 Task: Add the task  Integrate website with a new chatbot for customer support to the section Information Architecture Sprint in the project BlueChip and add a Due Date to the respective task as 2024/04/13
Action: Mouse moved to (634, 425)
Screenshot: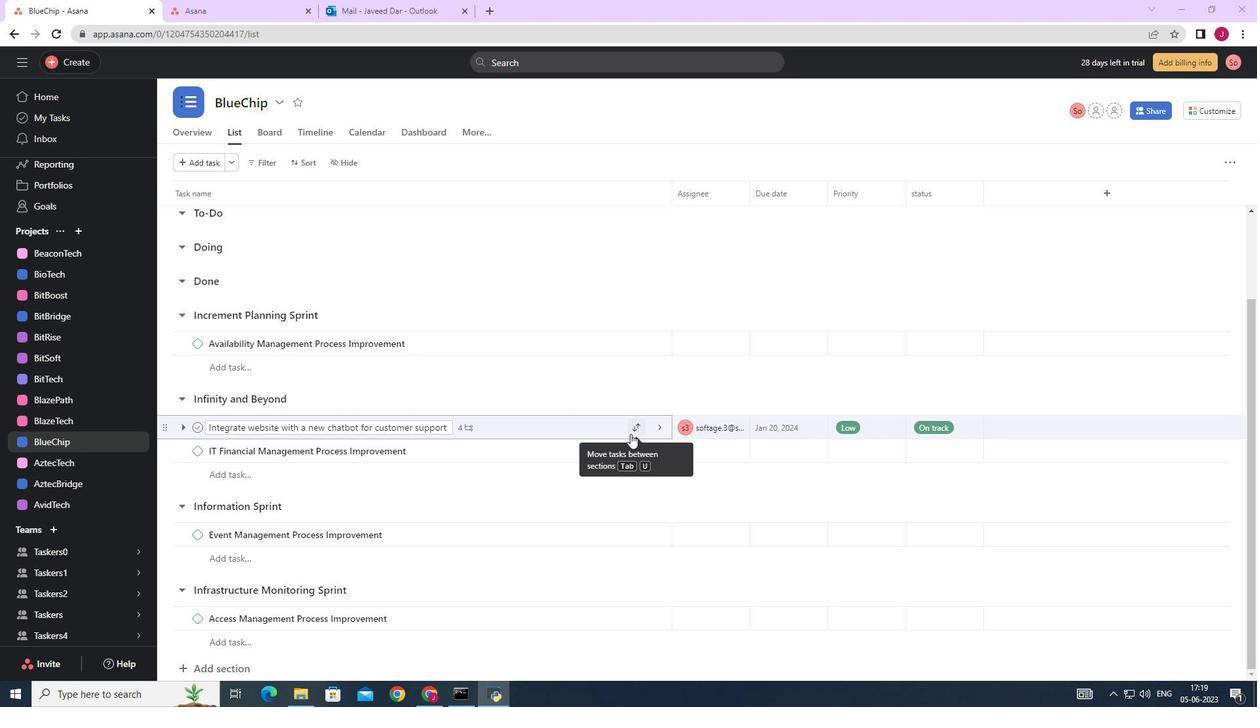
Action: Mouse pressed left at (634, 425)
Screenshot: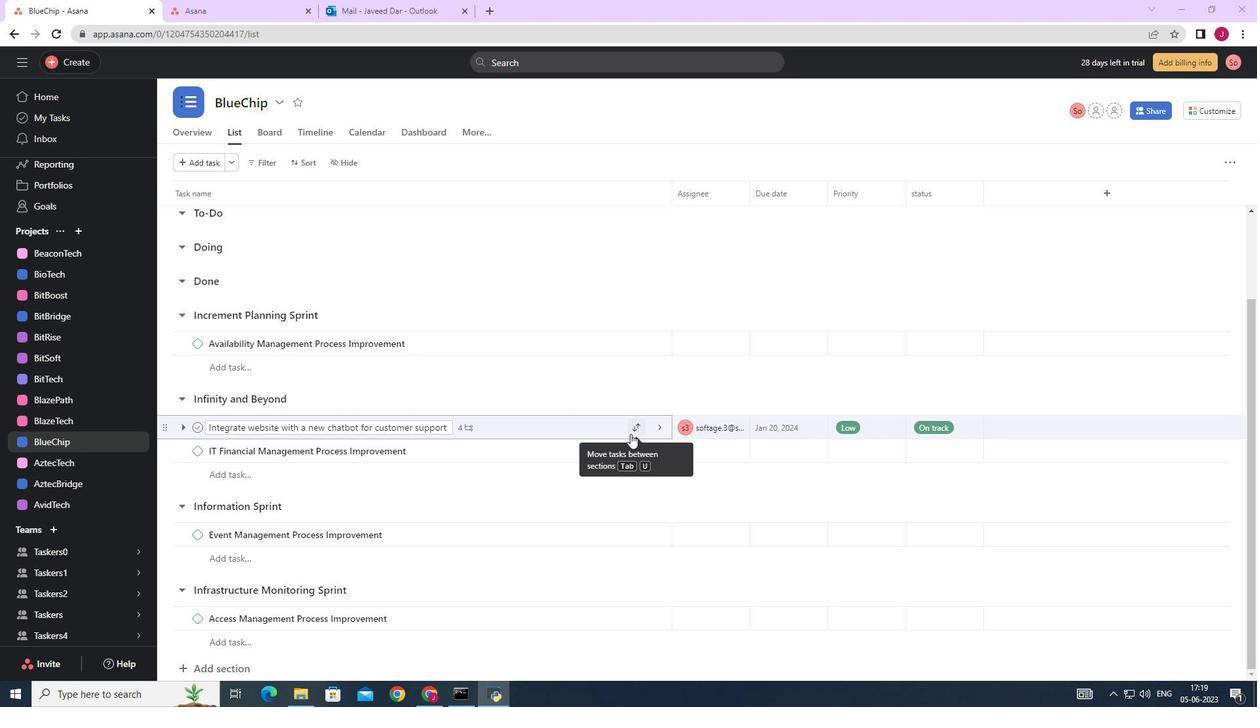 
Action: Mouse moved to (559, 536)
Screenshot: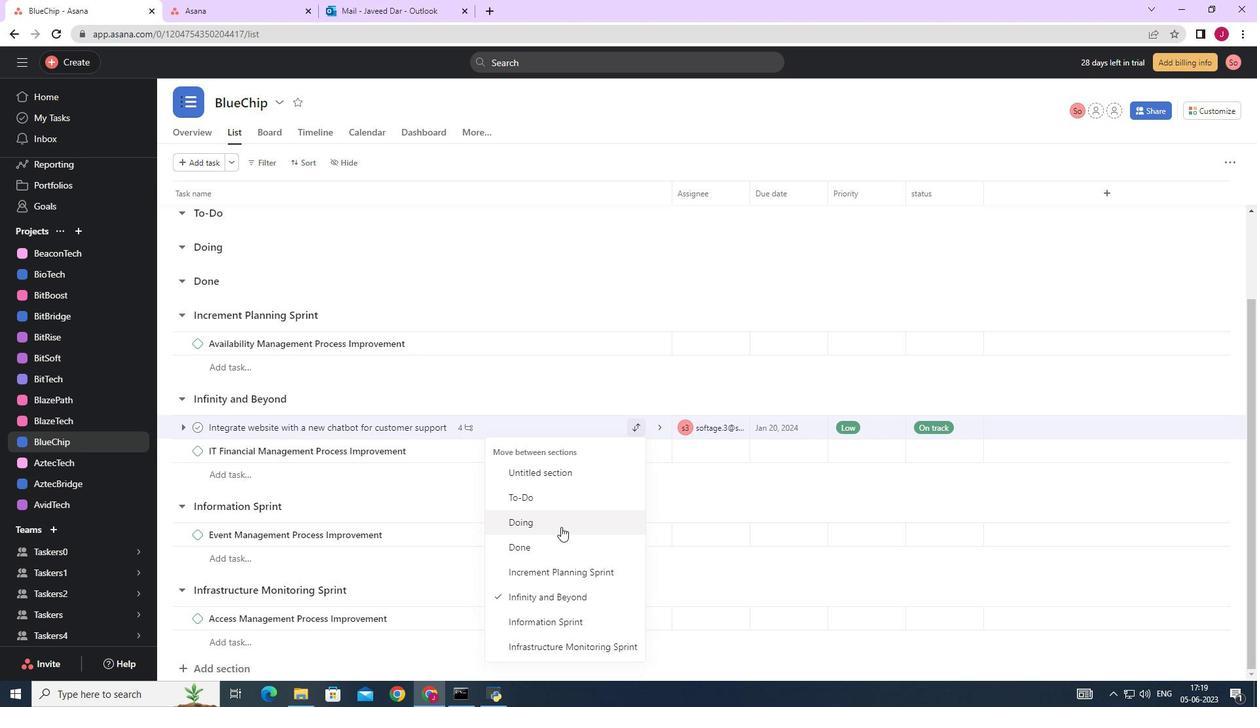
Action: Mouse scrolled (560, 529) with delta (0, 0)
Screenshot: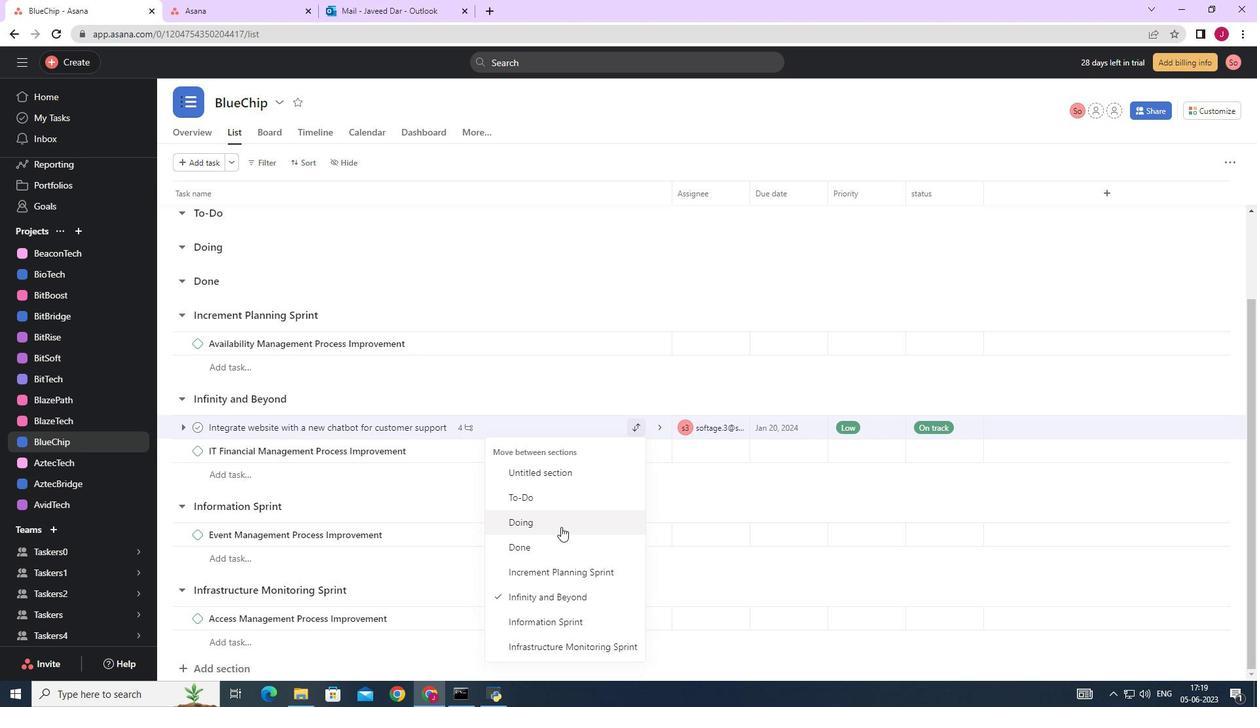 
Action: Mouse moved to (558, 537)
Screenshot: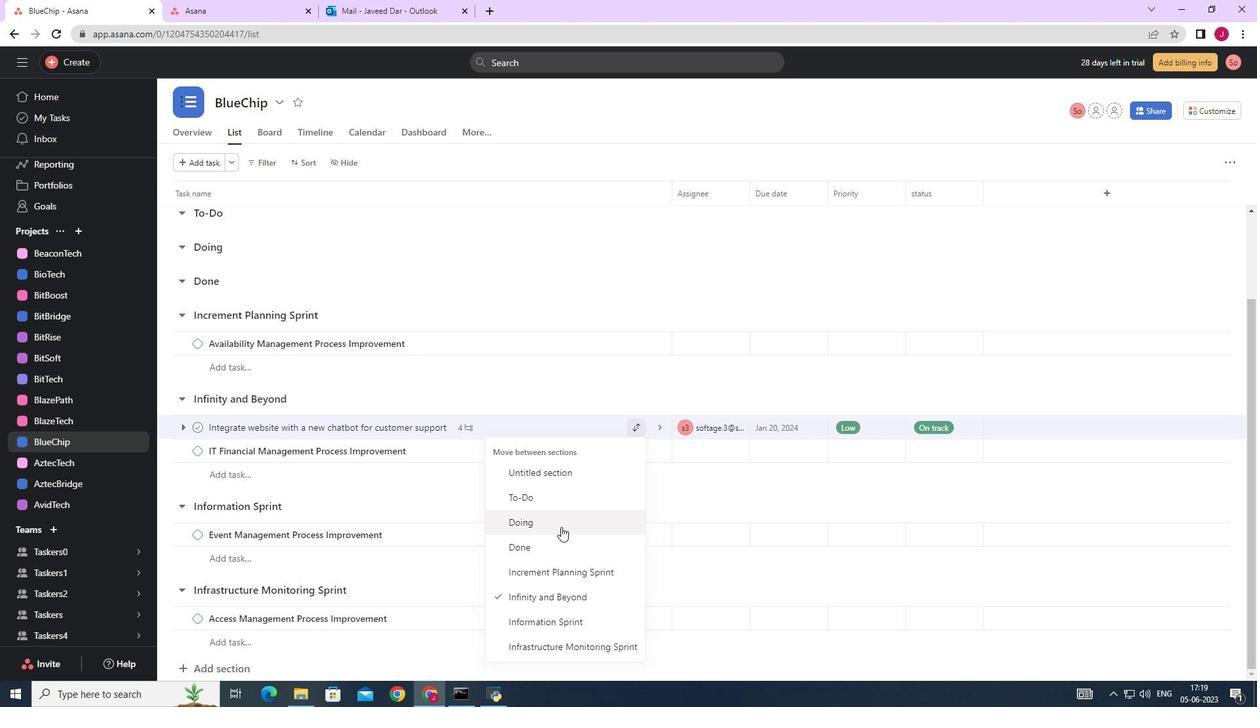 
Action: Mouse scrolled (560, 533) with delta (0, 0)
Screenshot: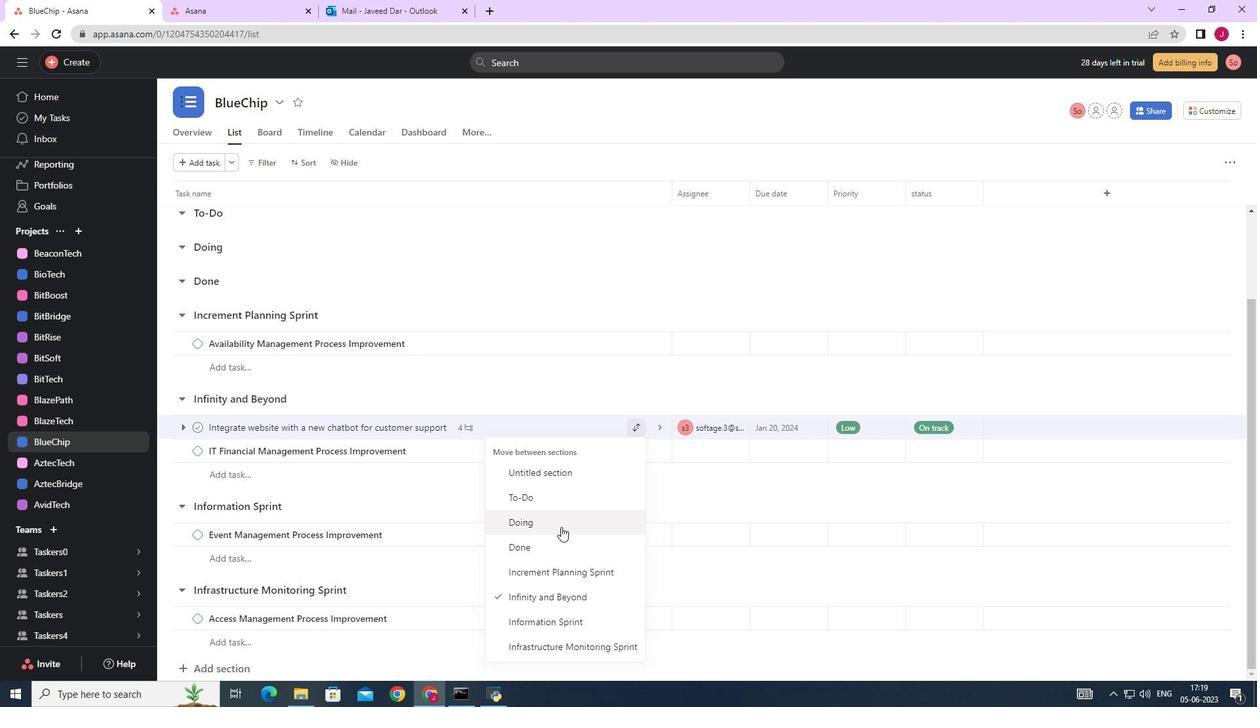 
Action: Mouse moved to (558, 537)
Screenshot: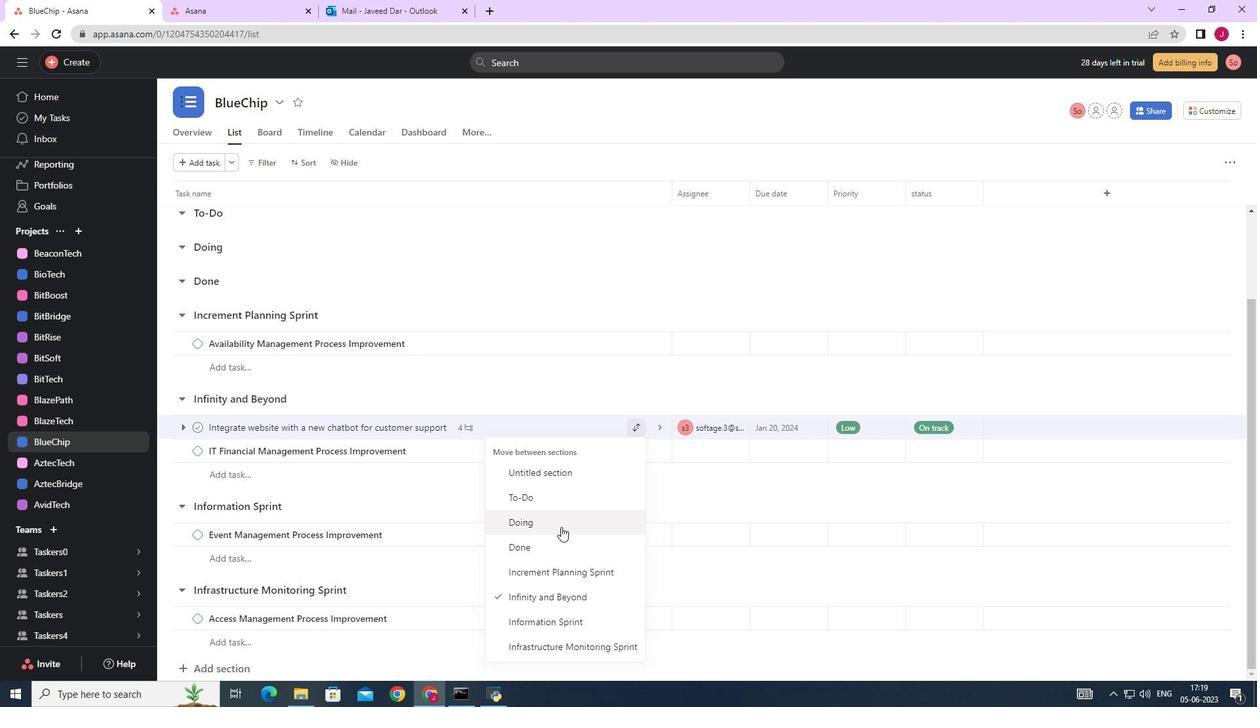
Action: Mouse scrolled (558, 537) with delta (0, 0)
Screenshot: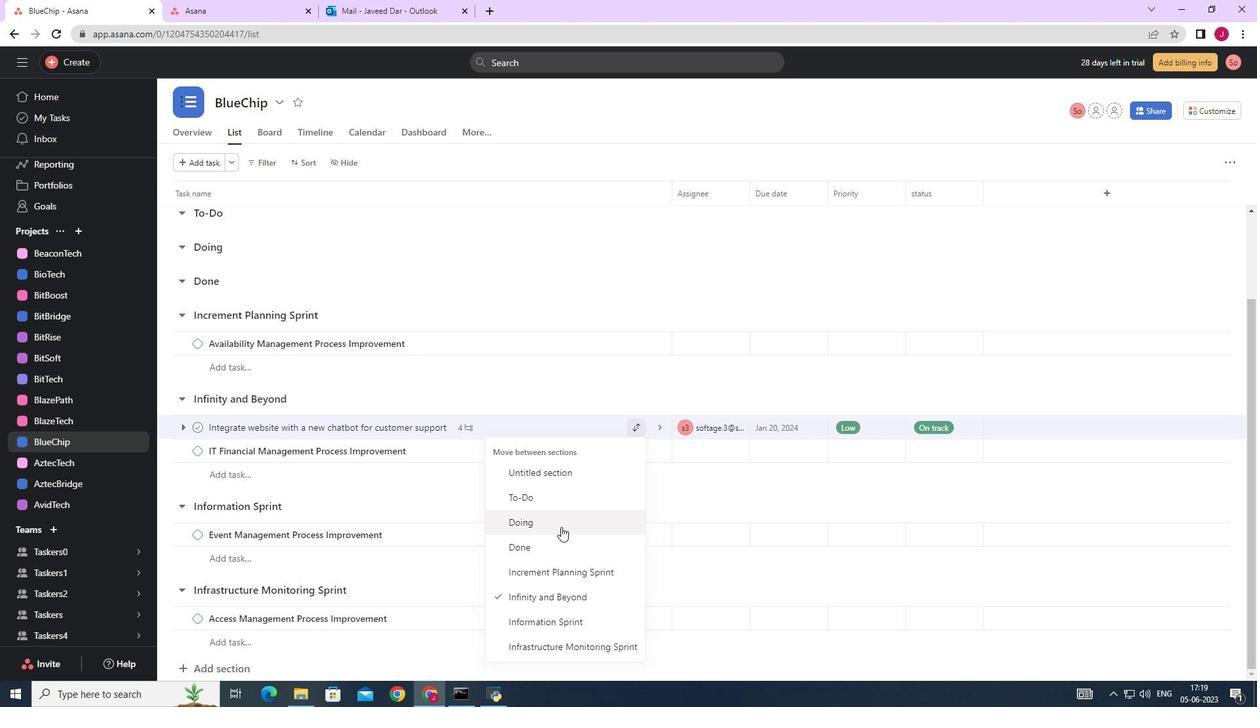 
Action: Mouse scrolled (558, 537) with delta (0, 0)
Screenshot: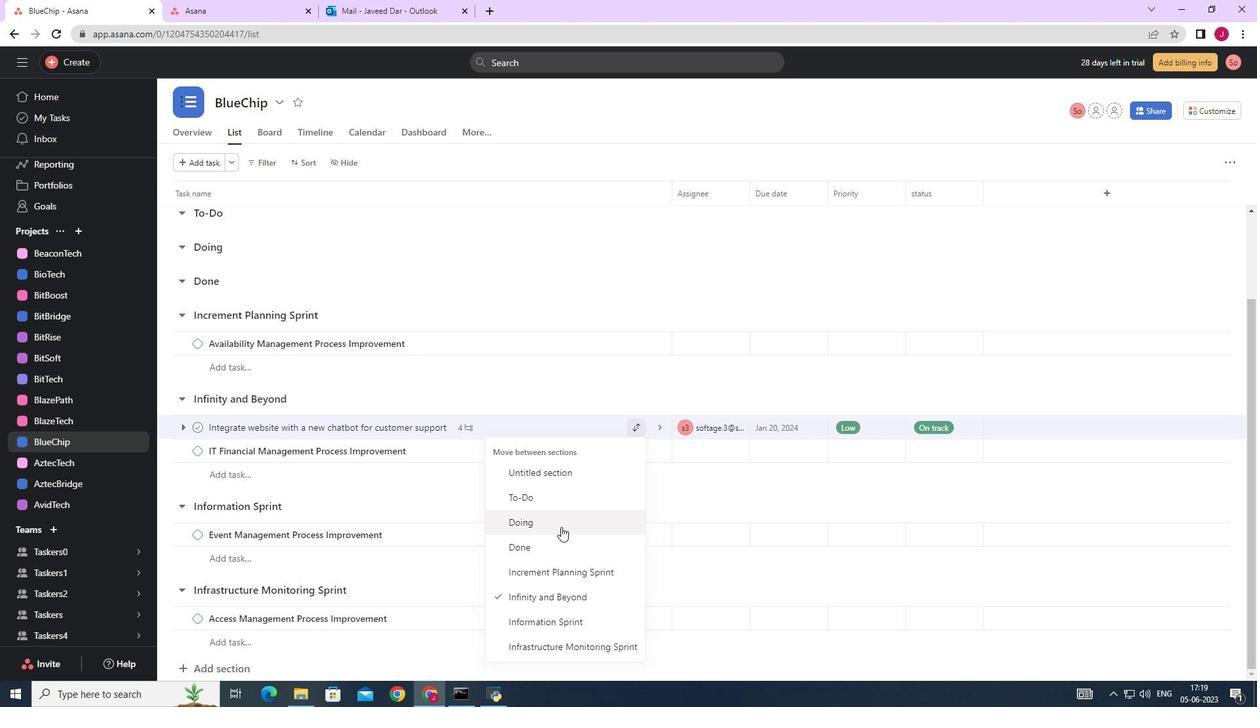 
Action: Mouse moved to (549, 624)
Screenshot: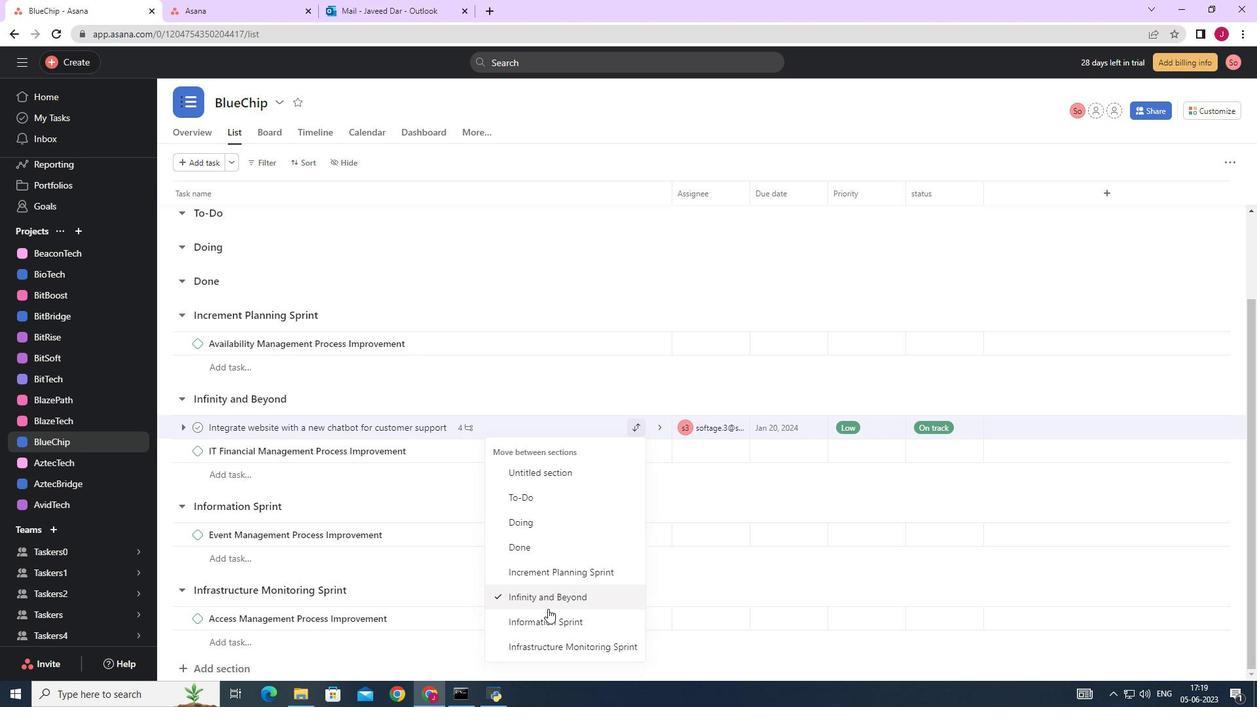 
Action: Mouse pressed left at (549, 624)
Screenshot: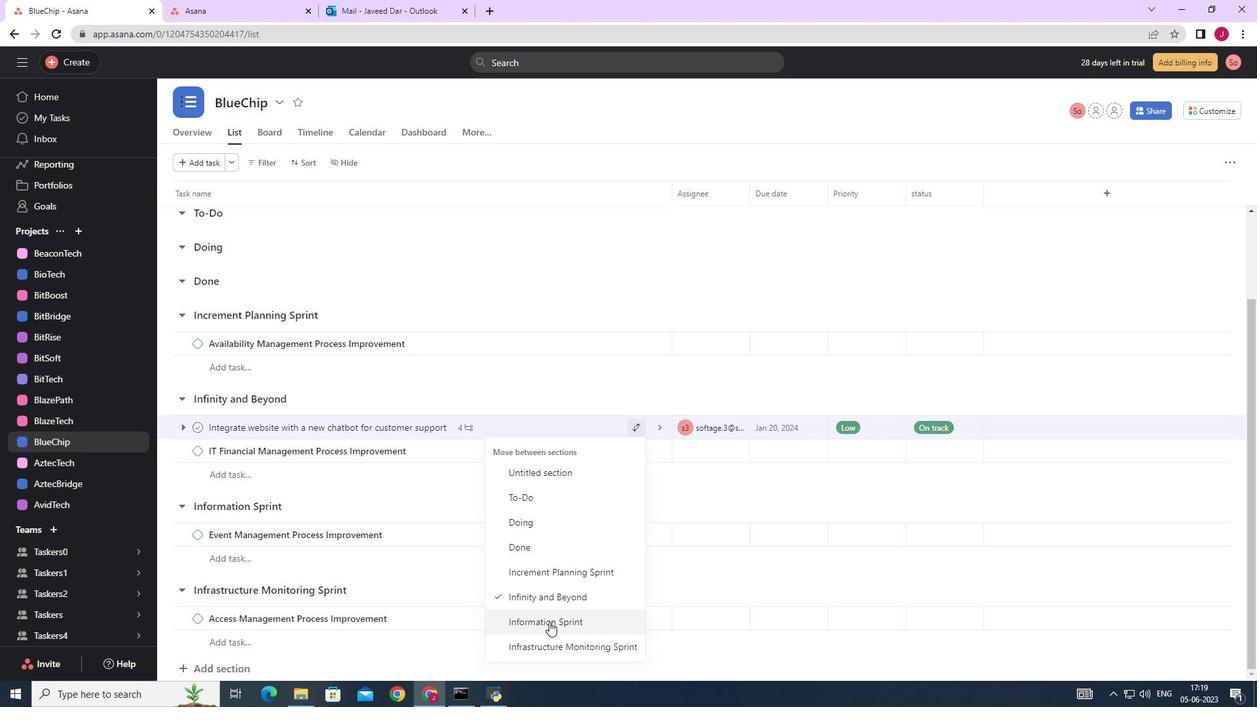 
Action: Mouse moved to (820, 510)
Screenshot: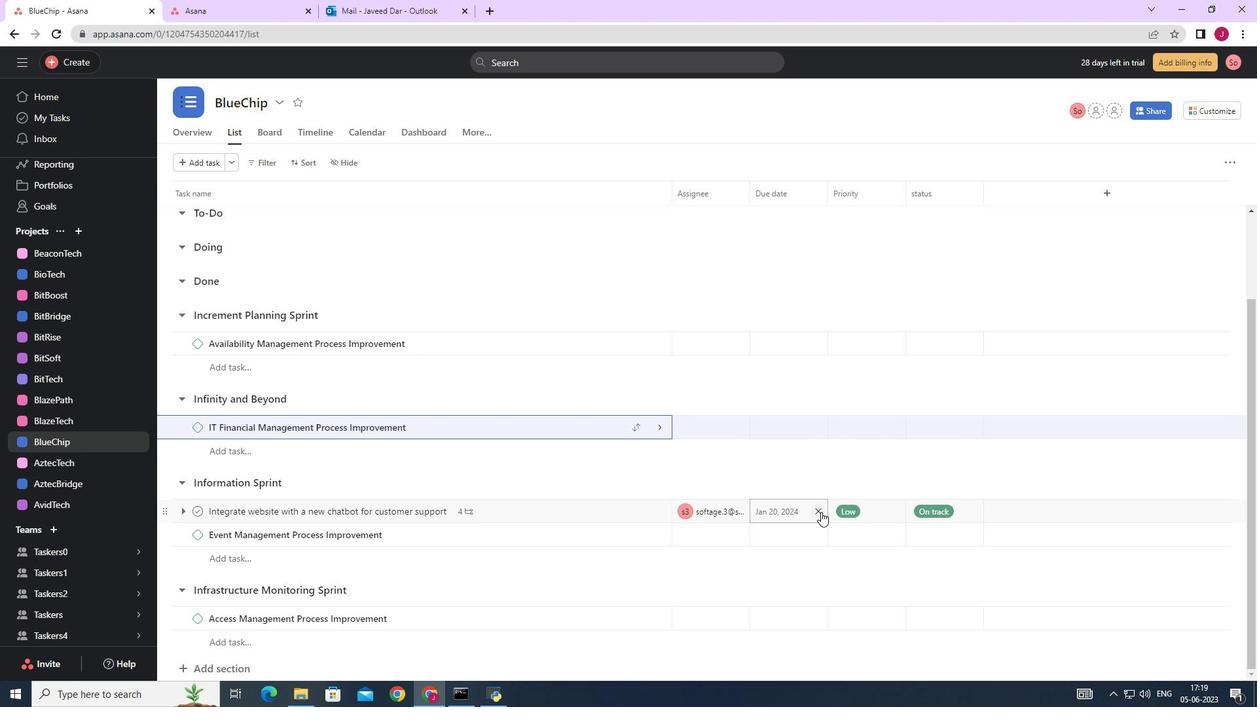 
Action: Mouse pressed left at (820, 510)
Screenshot: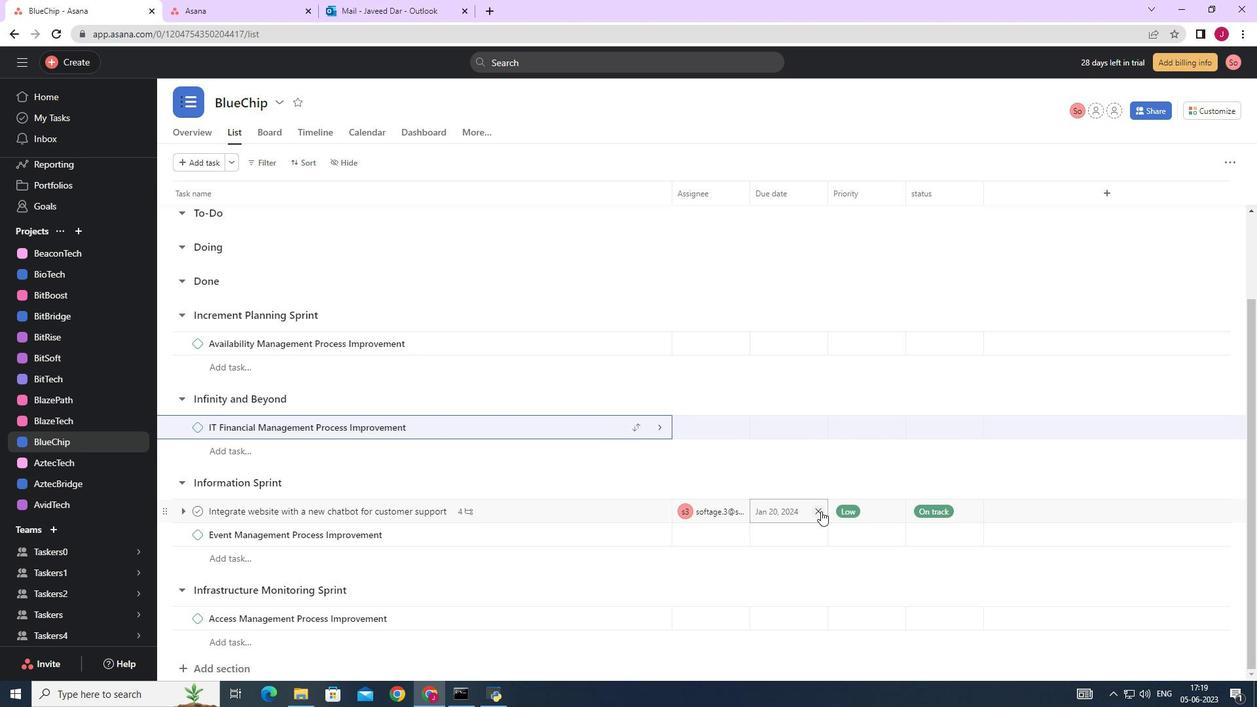 
Action: Mouse moved to (786, 510)
Screenshot: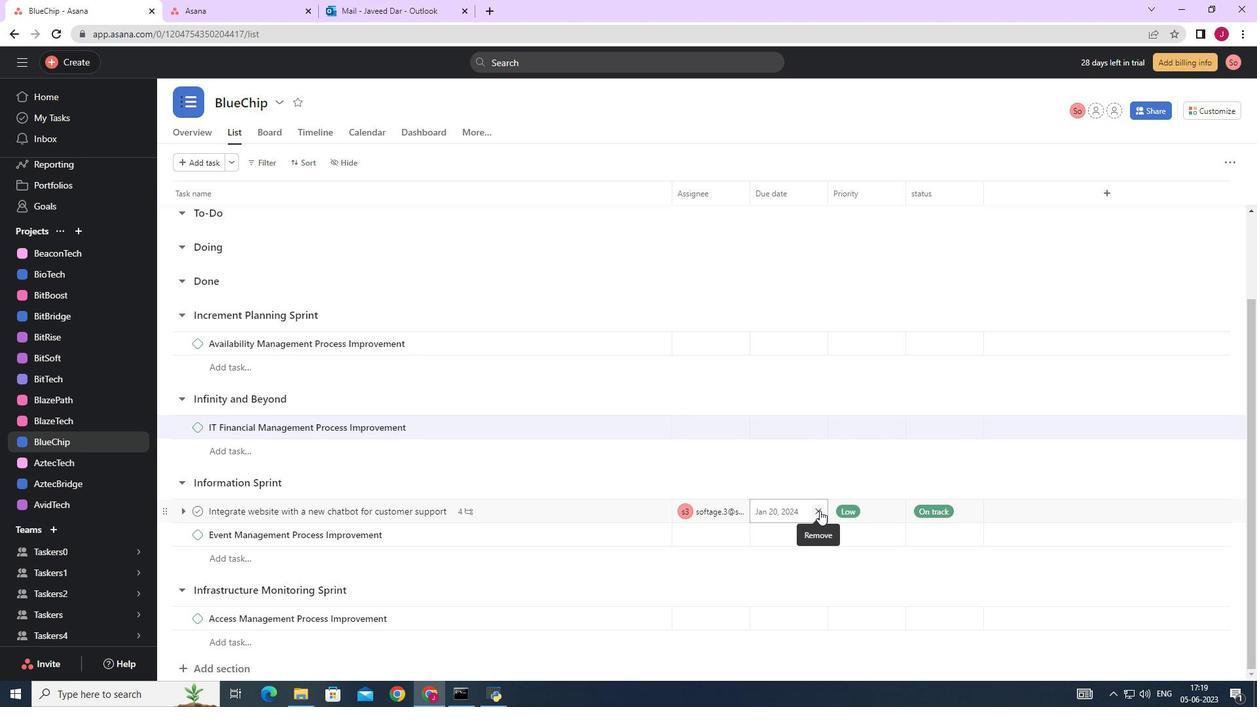 
Action: Mouse pressed left at (786, 510)
Screenshot: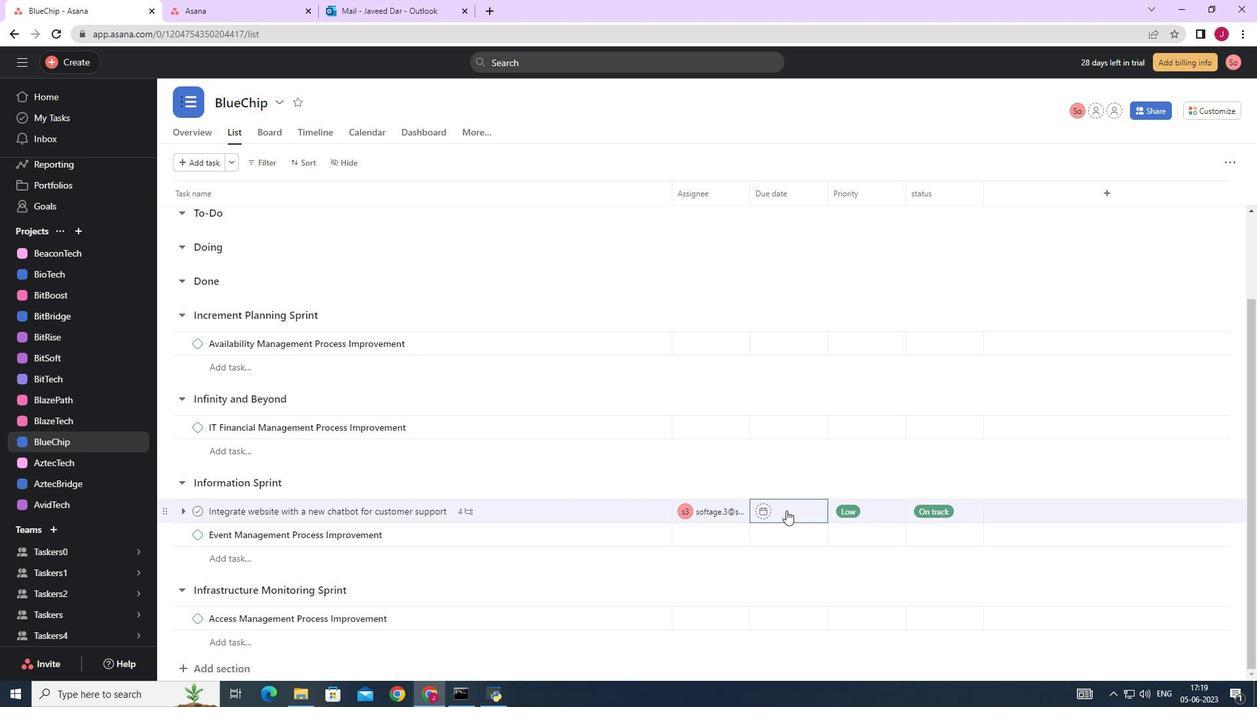 
Action: Mouse moved to (919, 303)
Screenshot: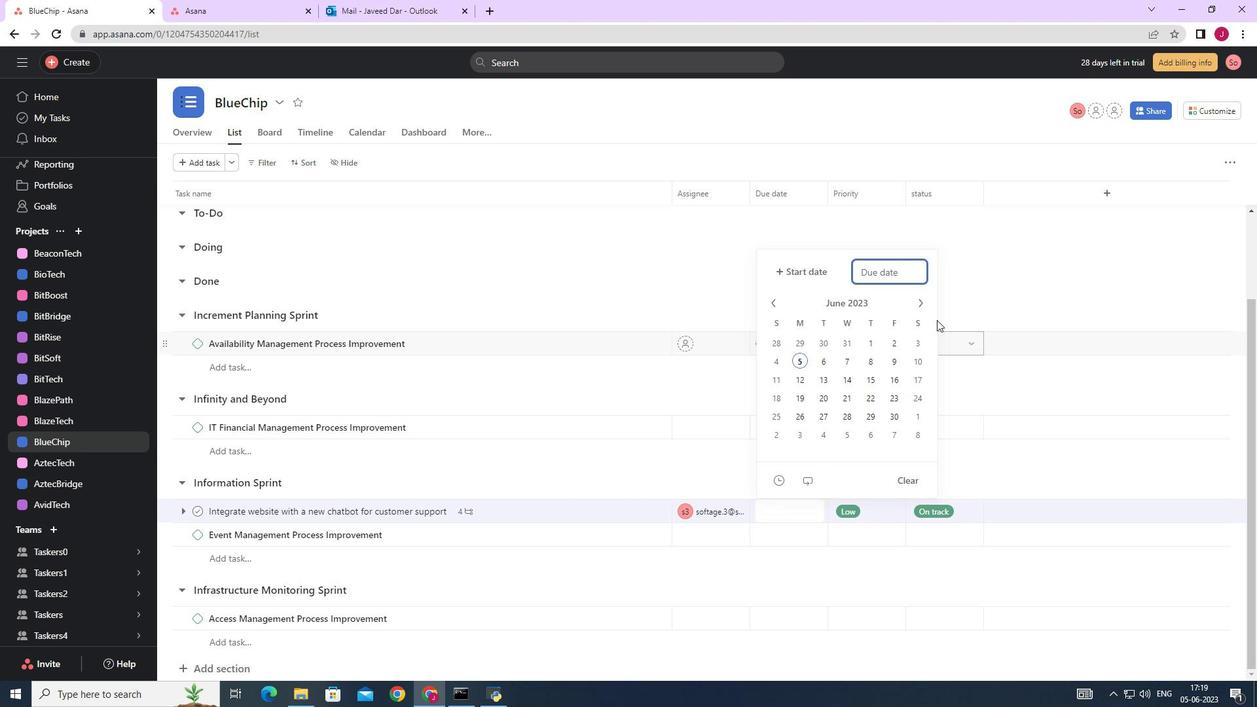 
Action: Mouse pressed left at (919, 303)
Screenshot: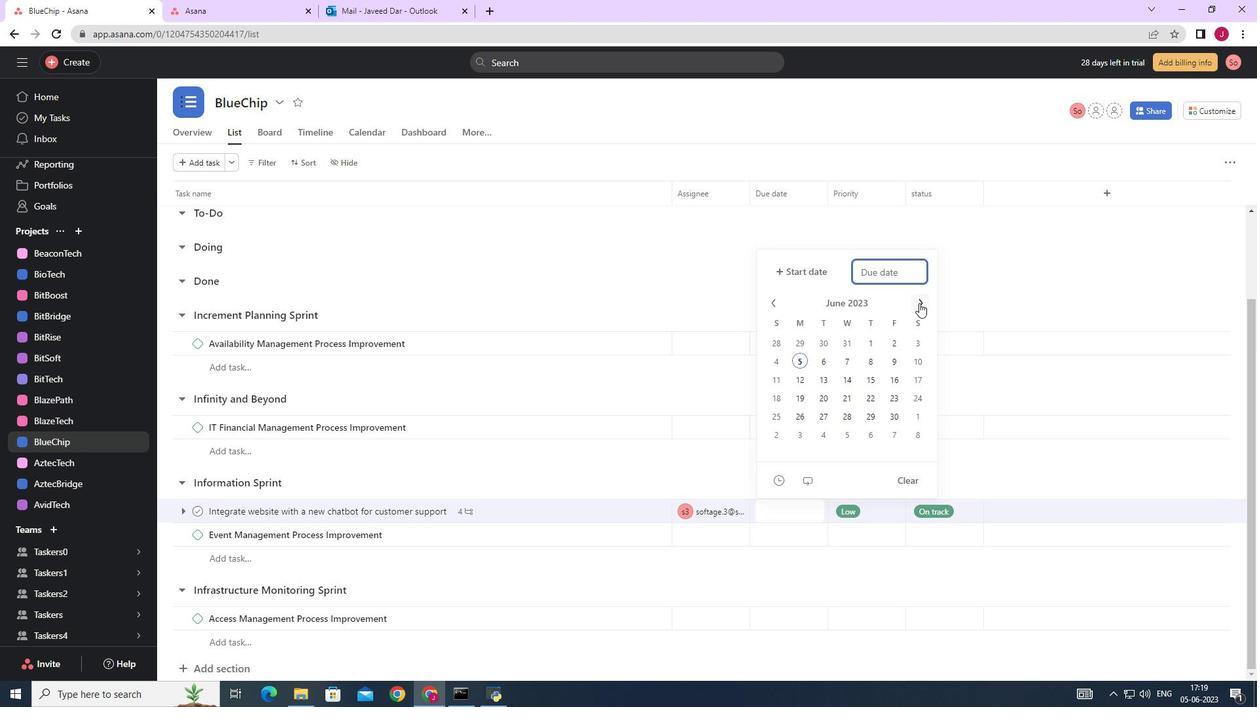 
Action: Mouse pressed left at (919, 303)
Screenshot: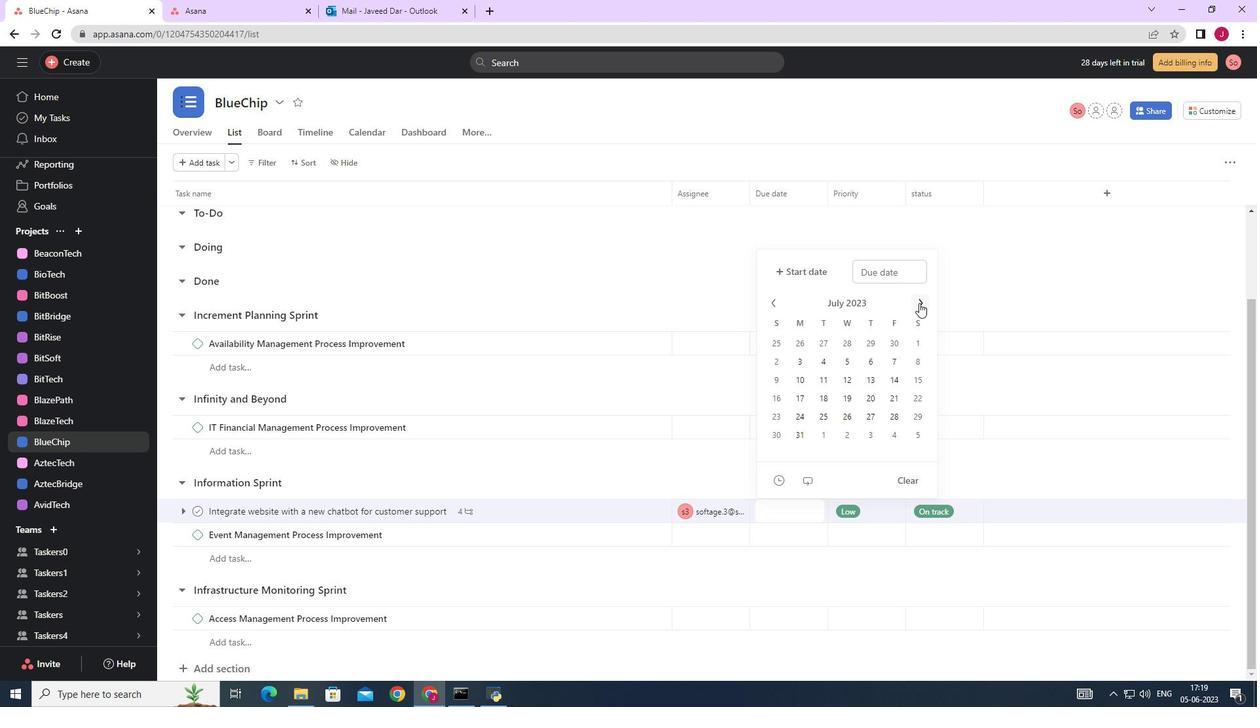 
Action: Mouse pressed left at (919, 303)
Screenshot: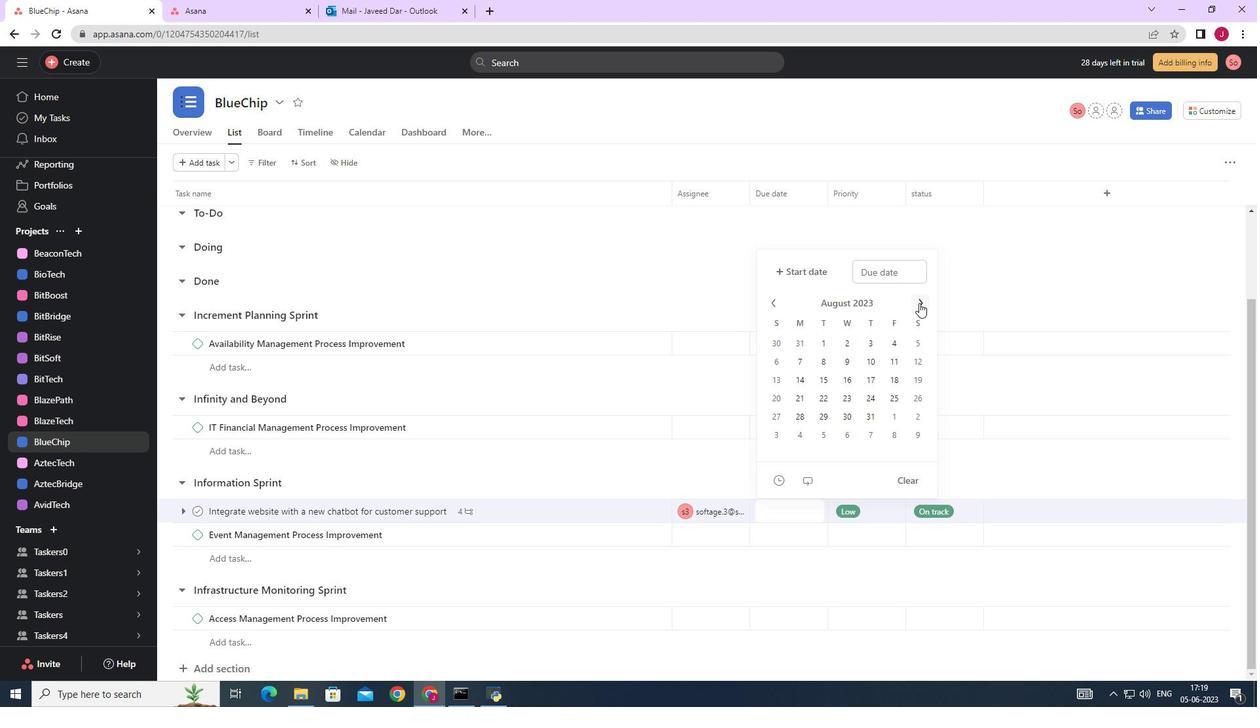 
Action: Mouse pressed left at (919, 303)
Screenshot: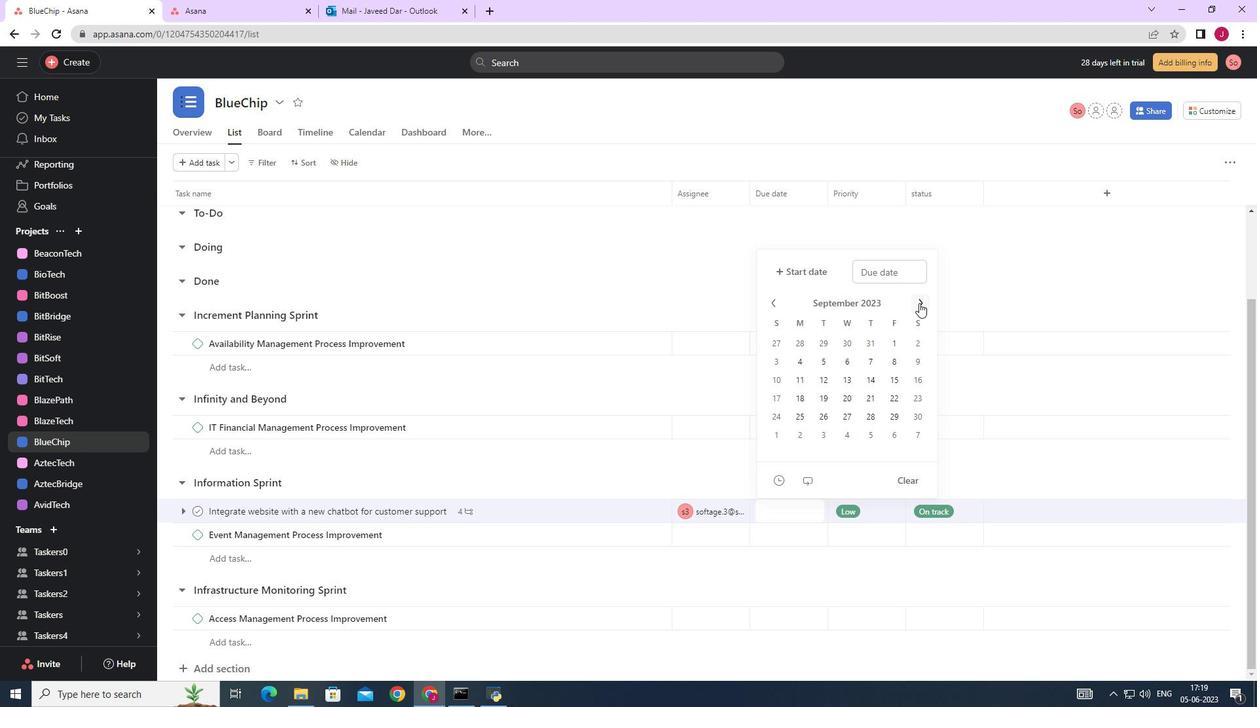 
Action: Mouse moved to (923, 301)
Screenshot: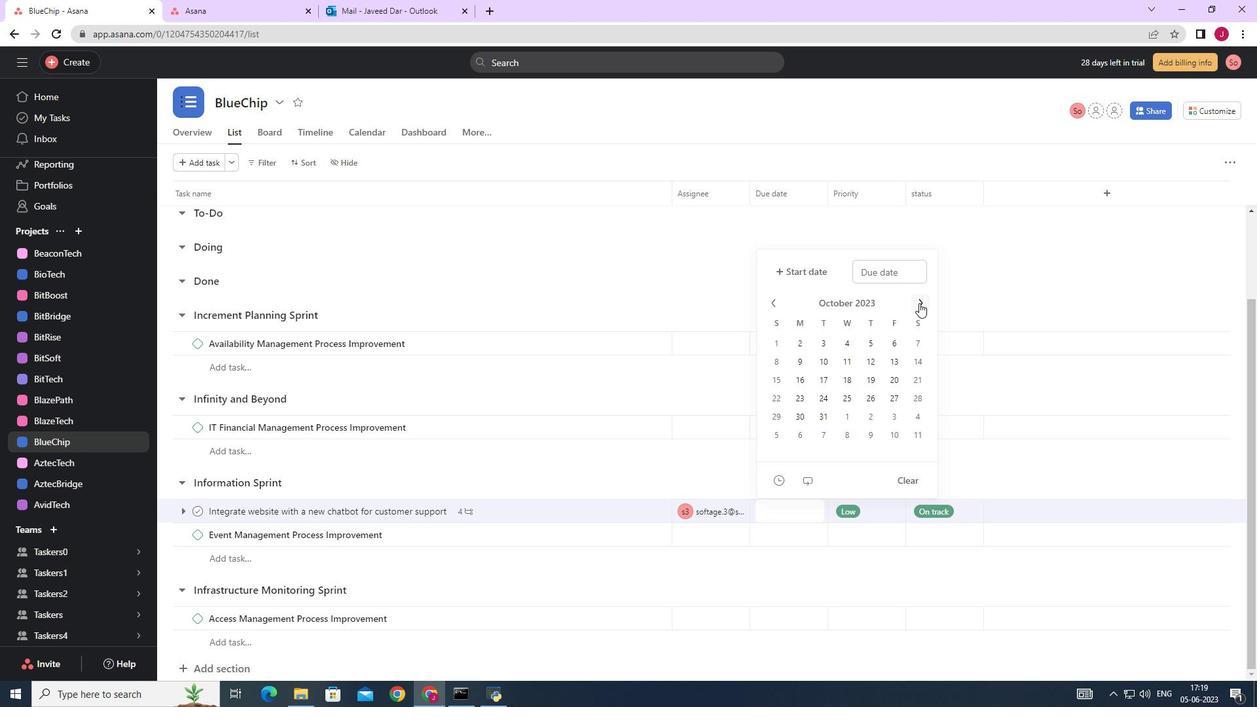 
Action: Mouse pressed left at (923, 301)
Screenshot: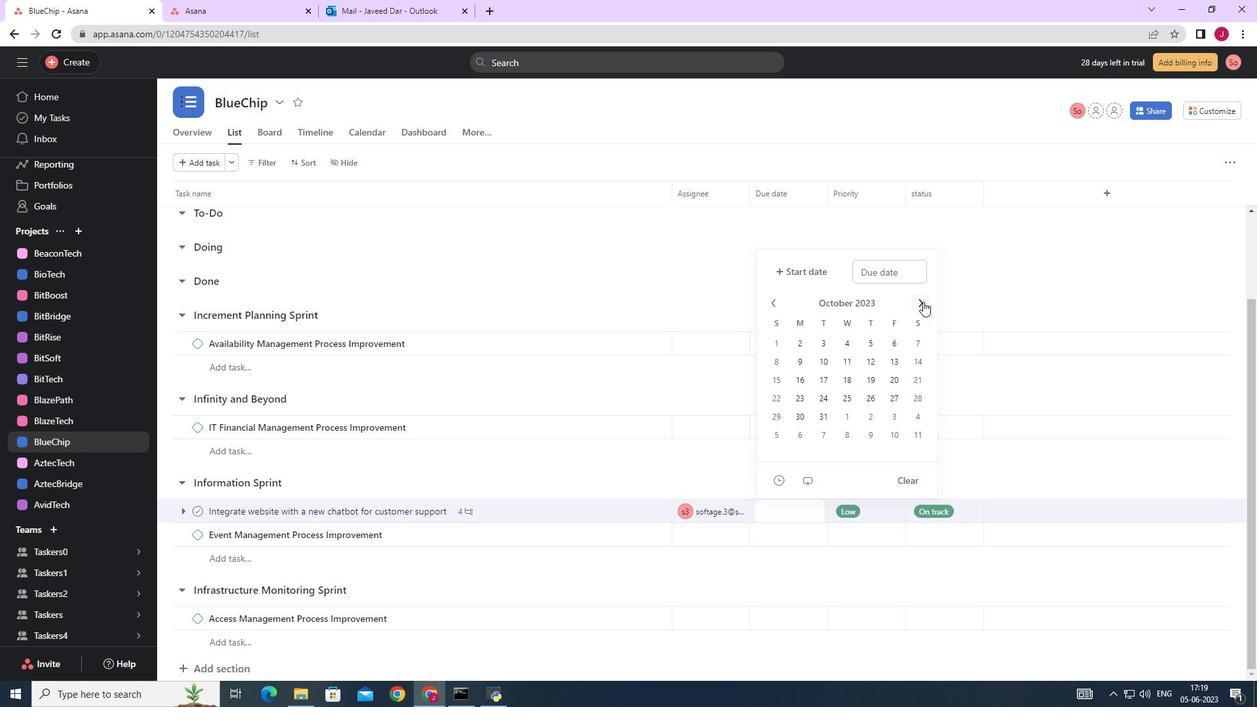 
Action: Mouse pressed left at (923, 301)
Screenshot: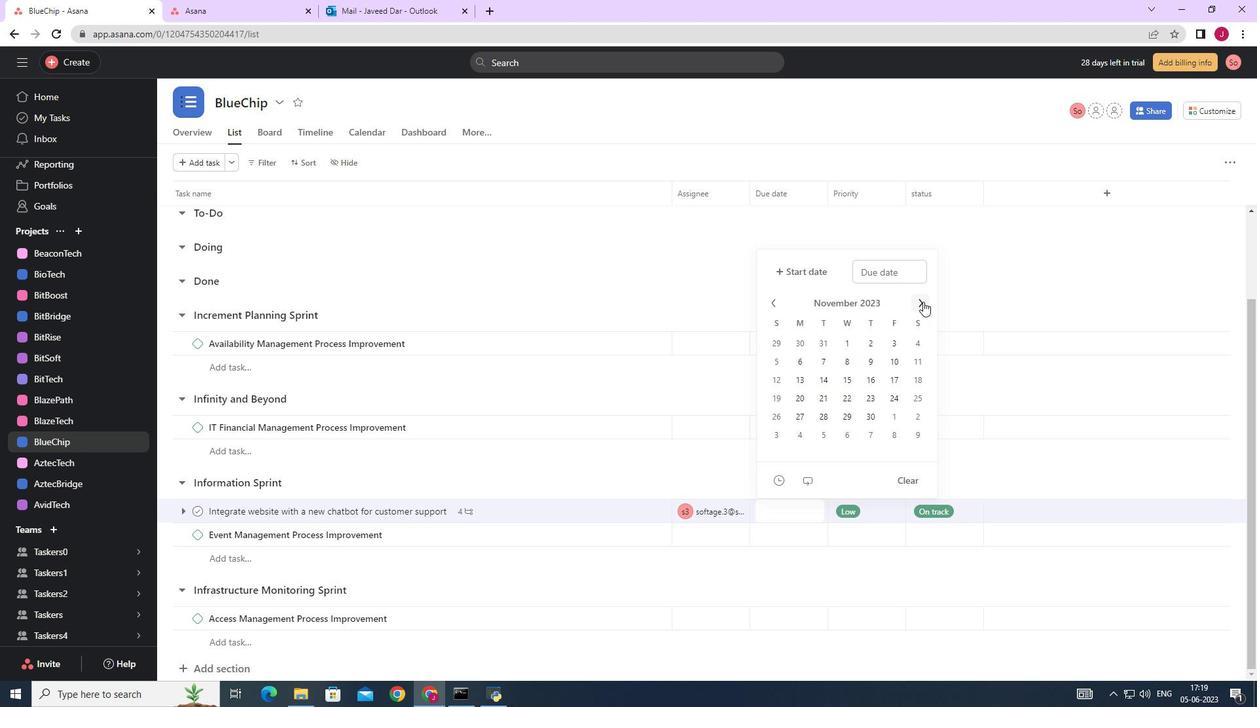 
Action: Mouse pressed left at (923, 301)
Screenshot: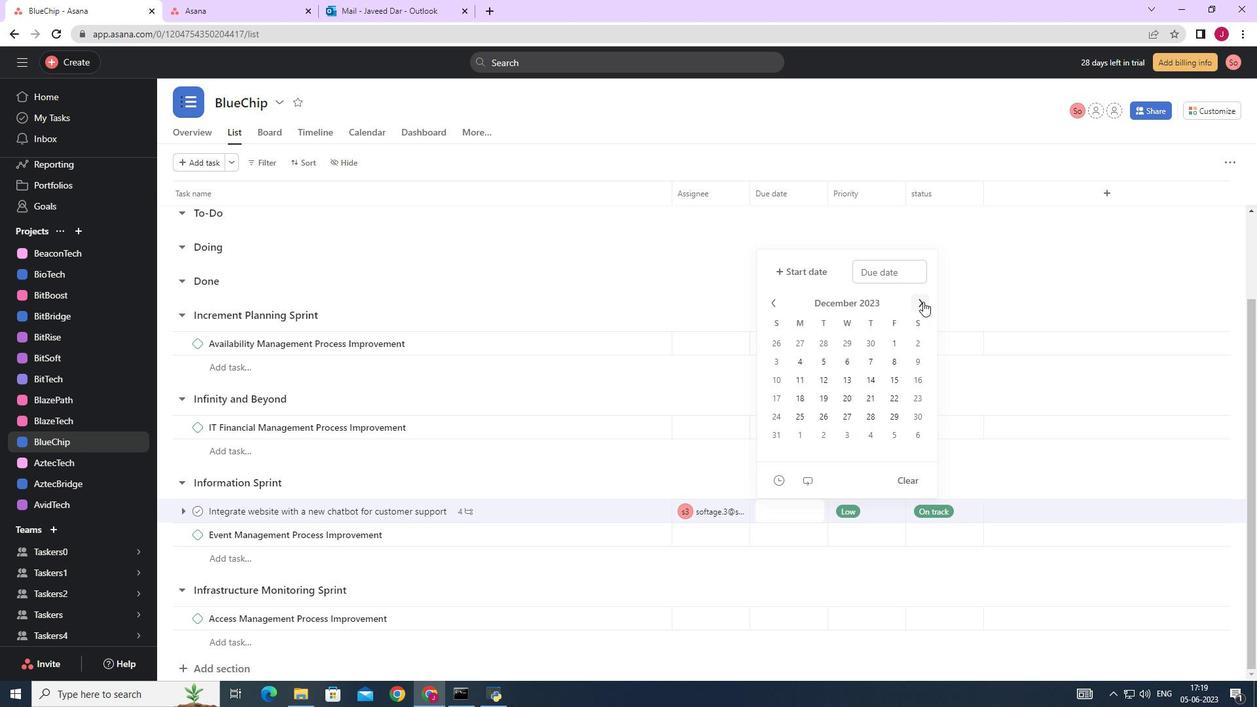 
Action: Mouse pressed left at (923, 301)
Screenshot: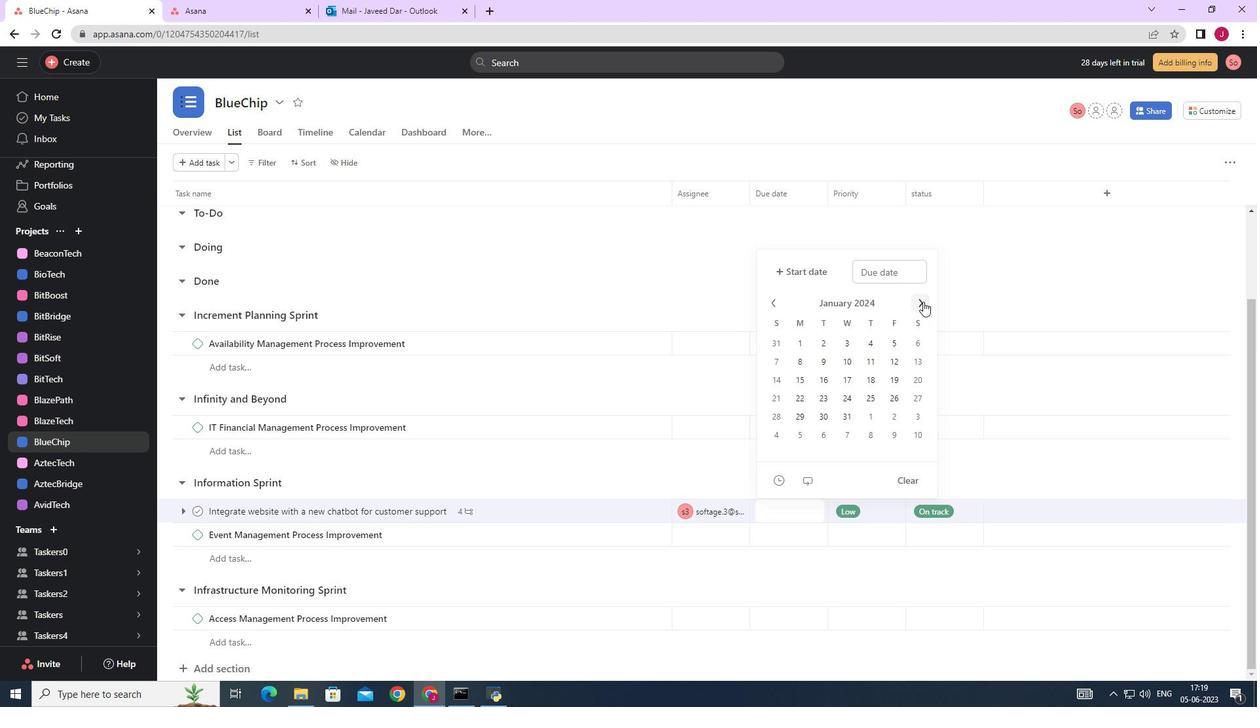
Action: Mouse pressed left at (923, 301)
Screenshot: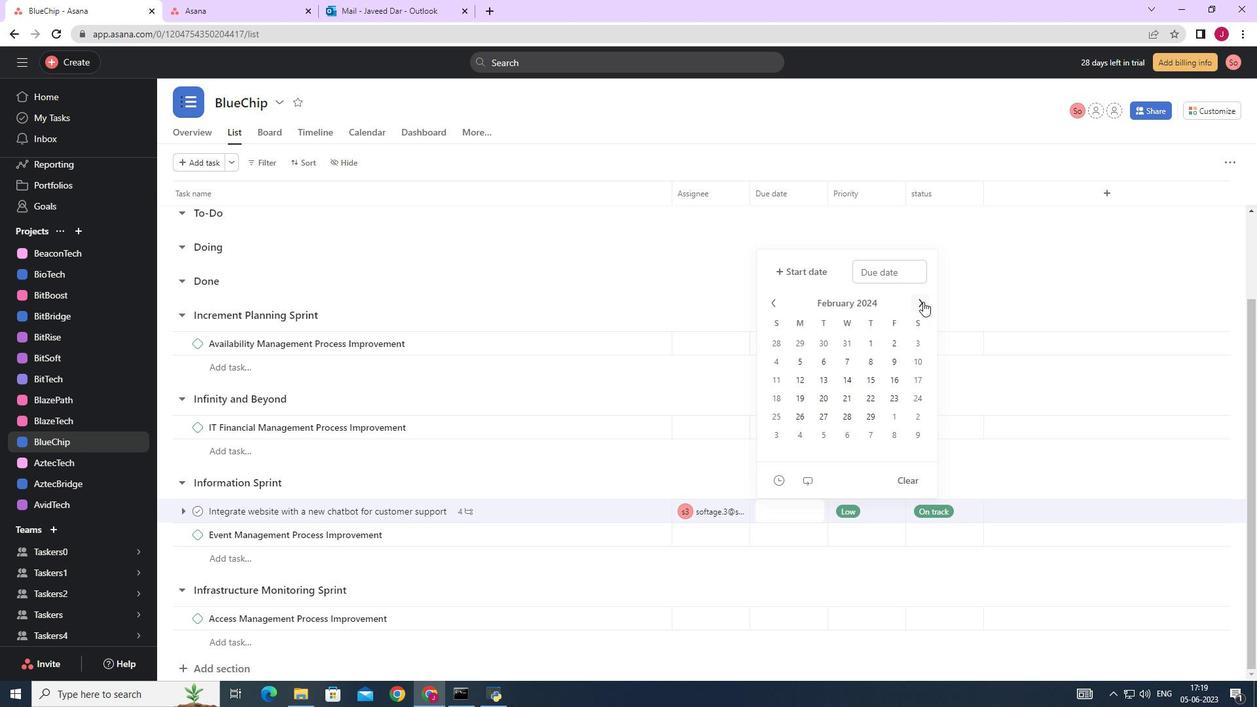 
Action: Mouse pressed left at (923, 301)
Screenshot: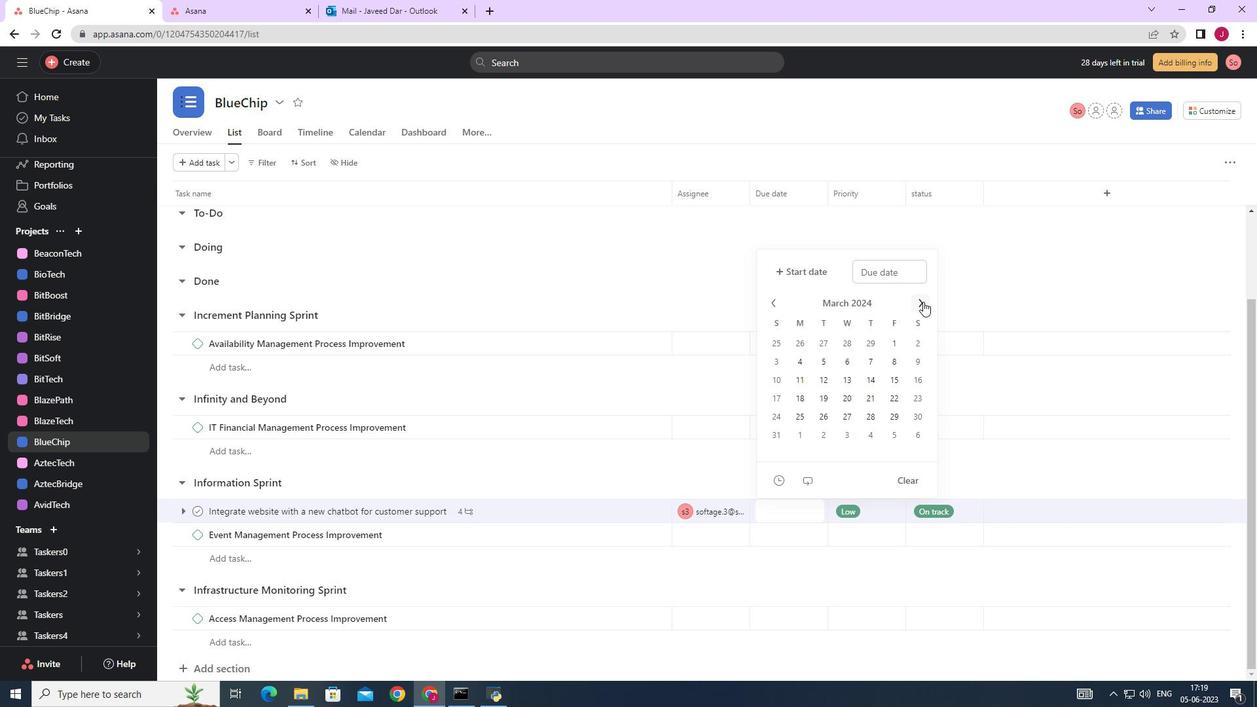 
Action: Mouse moved to (920, 358)
Screenshot: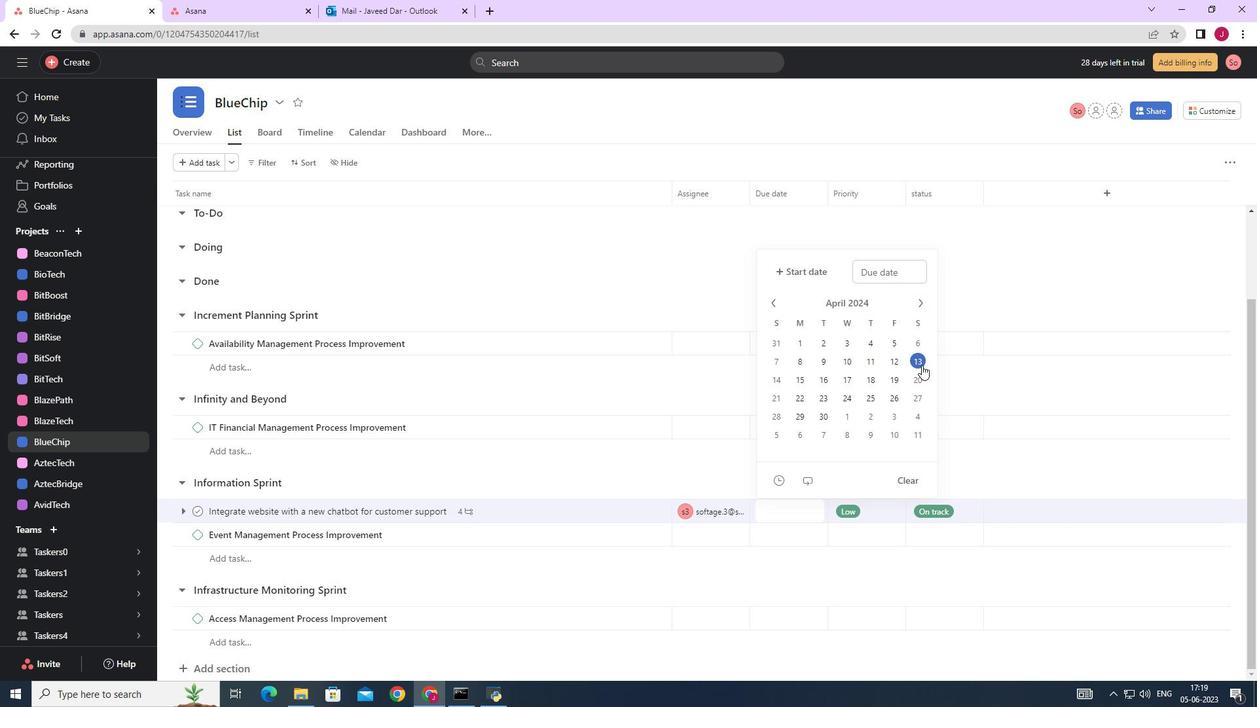 
Action: Mouse pressed left at (920, 358)
Screenshot: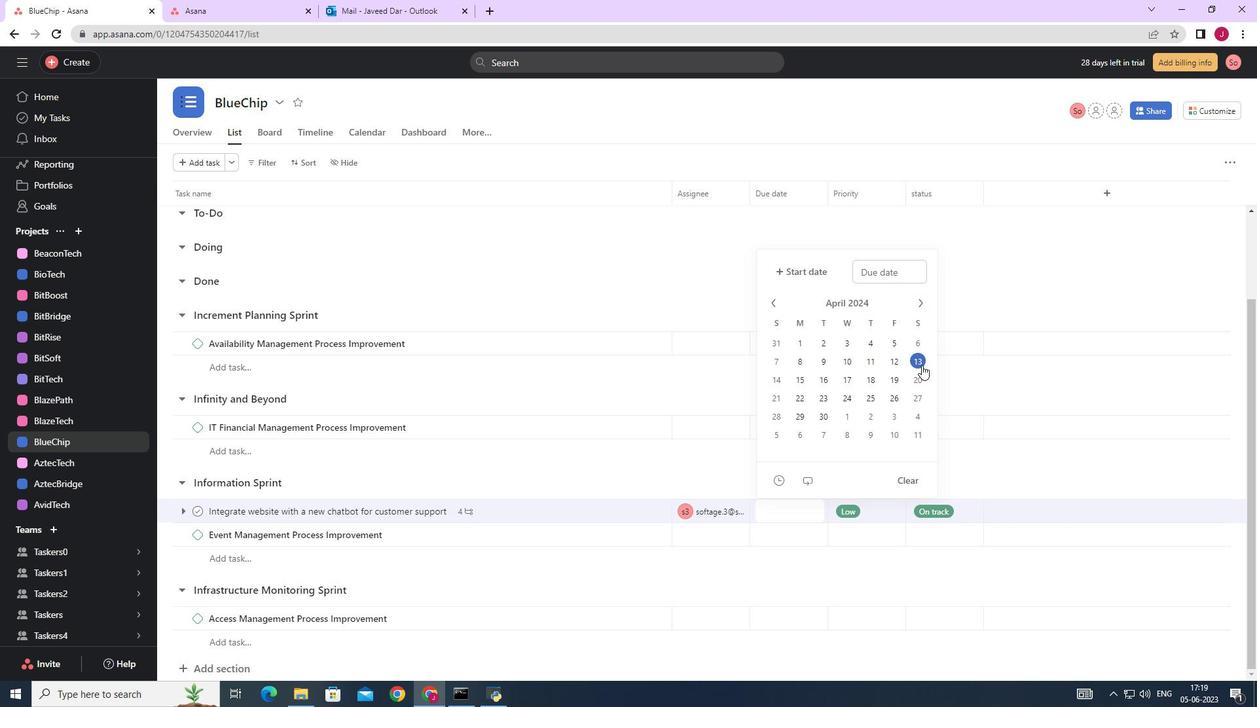 
Action: Mouse moved to (1011, 250)
Screenshot: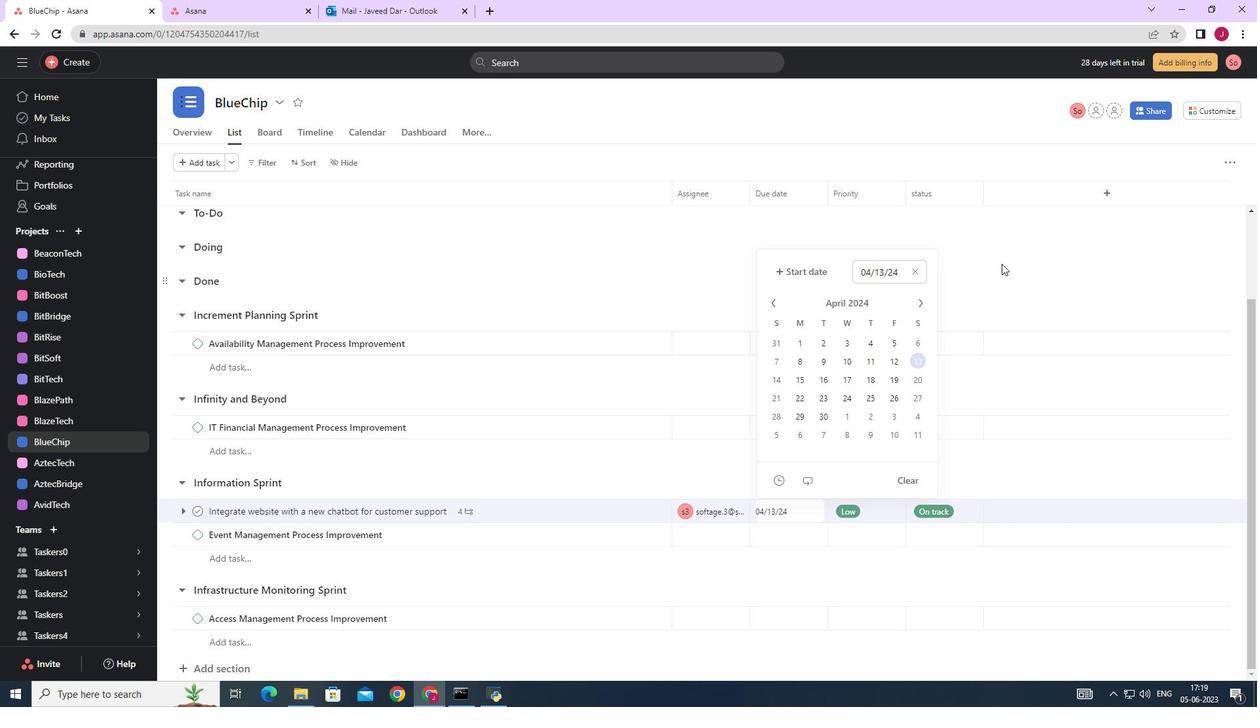
Action: Mouse pressed left at (1011, 250)
Screenshot: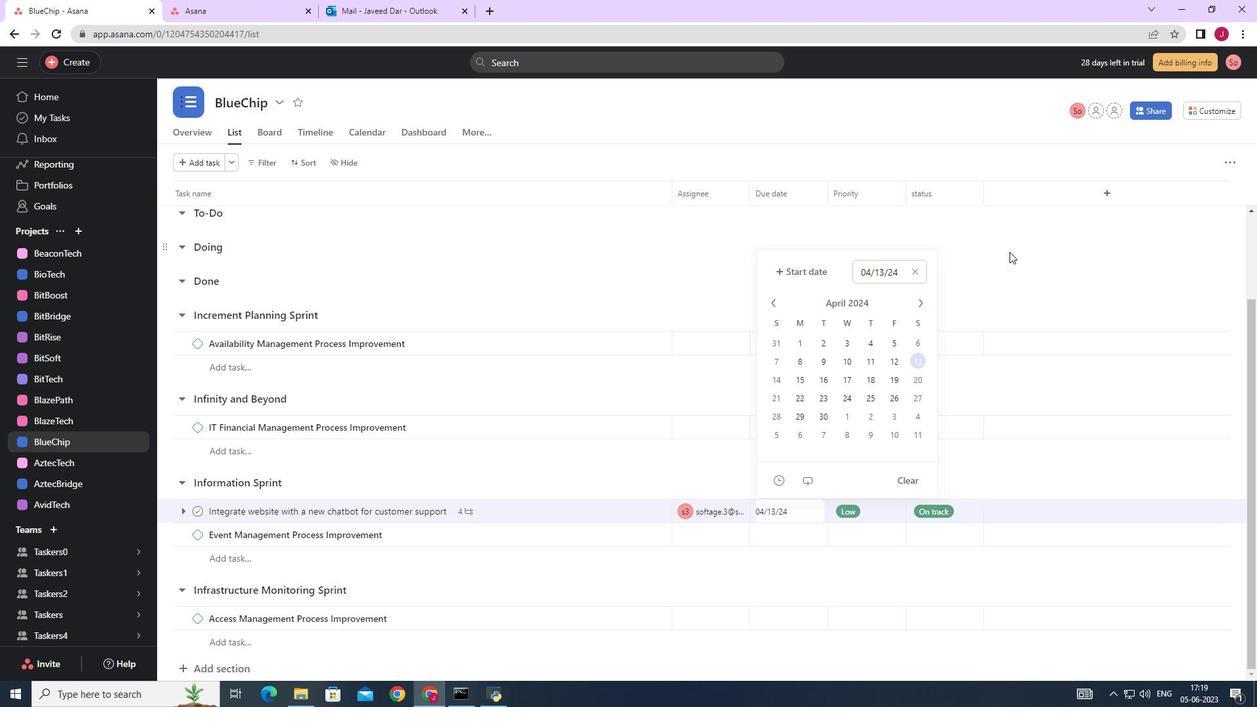 
